 Task: Sort the products in the category "Cupcakes" by price (highest first).
Action: Mouse pressed left at (20, 106)
Screenshot: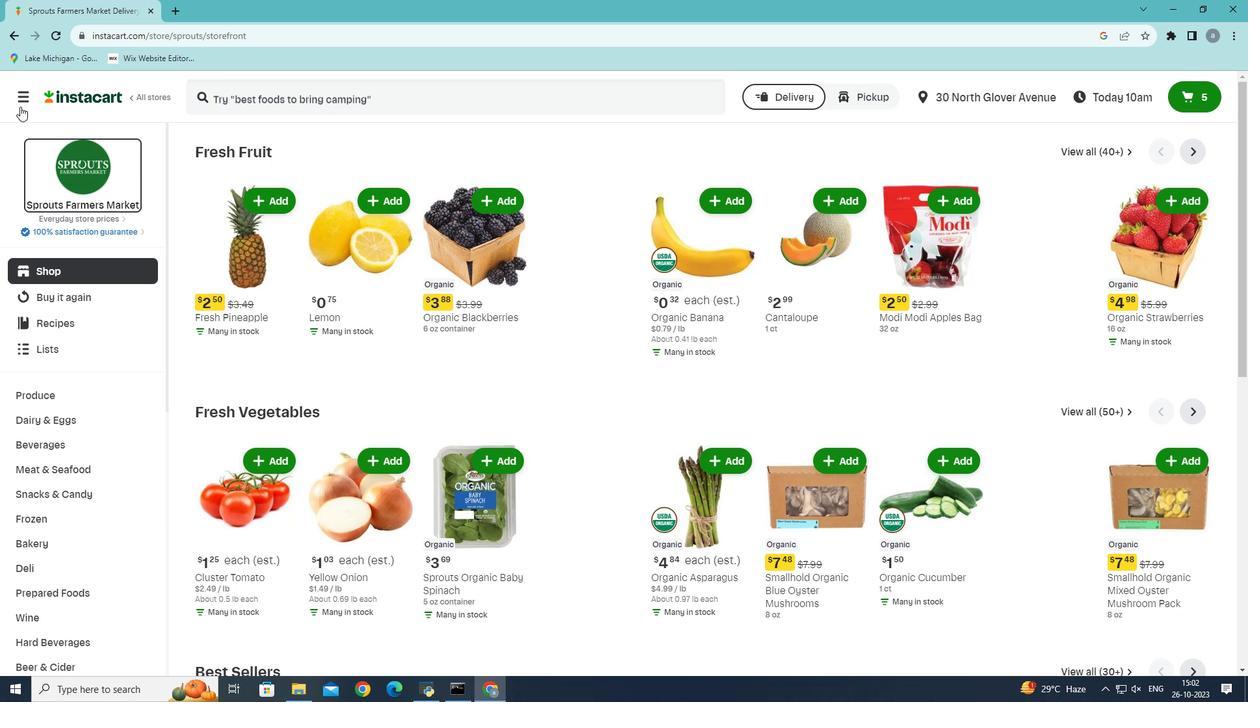 
Action: Mouse moved to (88, 375)
Screenshot: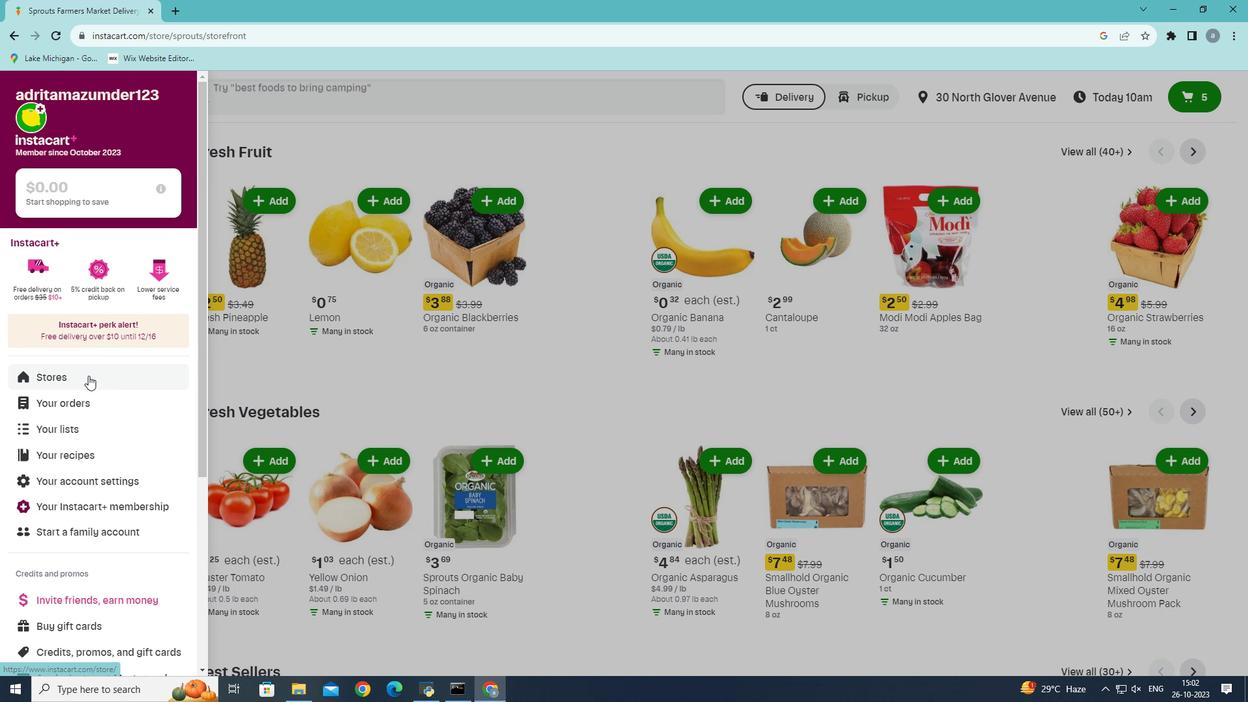 
Action: Mouse pressed left at (88, 375)
Screenshot: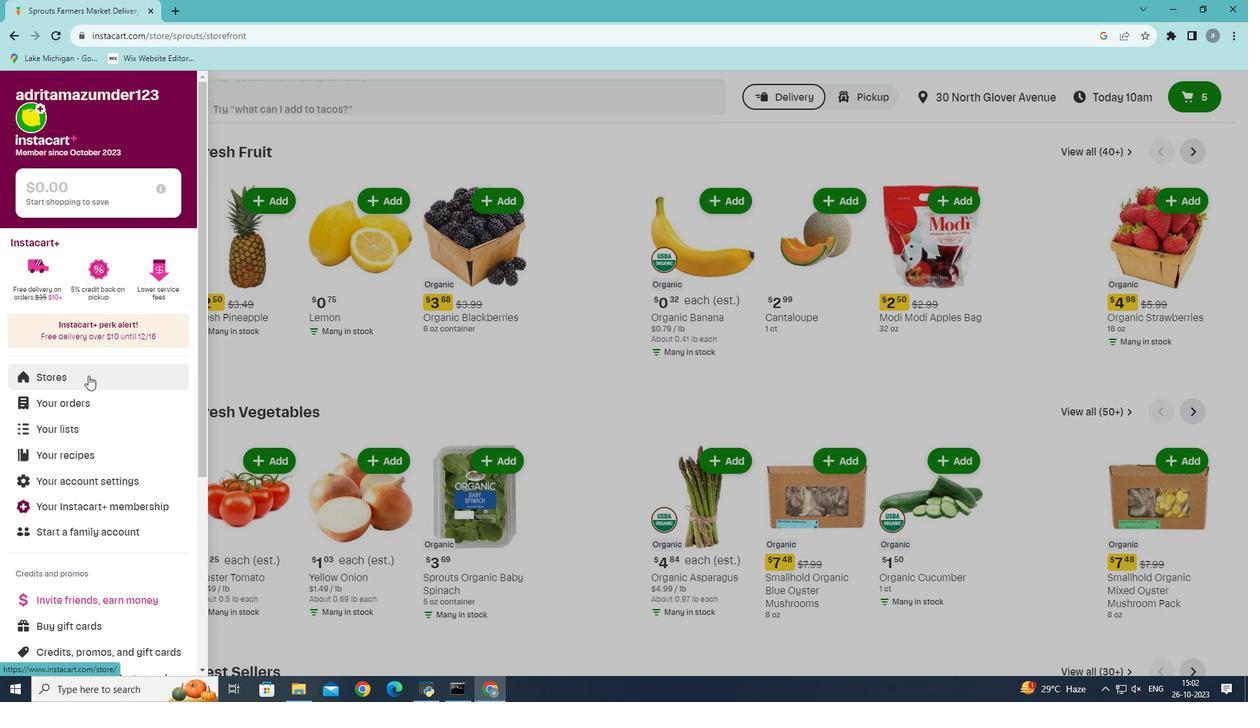 
Action: Mouse moved to (309, 150)
Screenshot: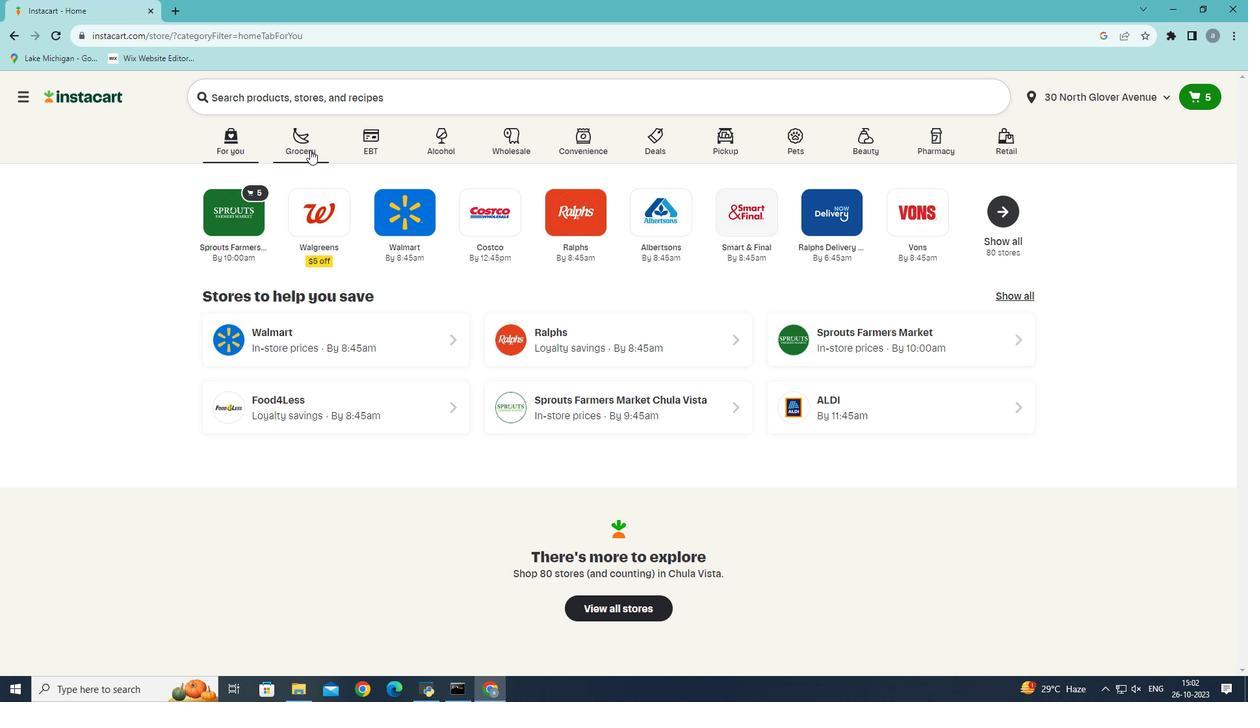 
Action: Mouse pressed left at (309, 150)
Screenshot: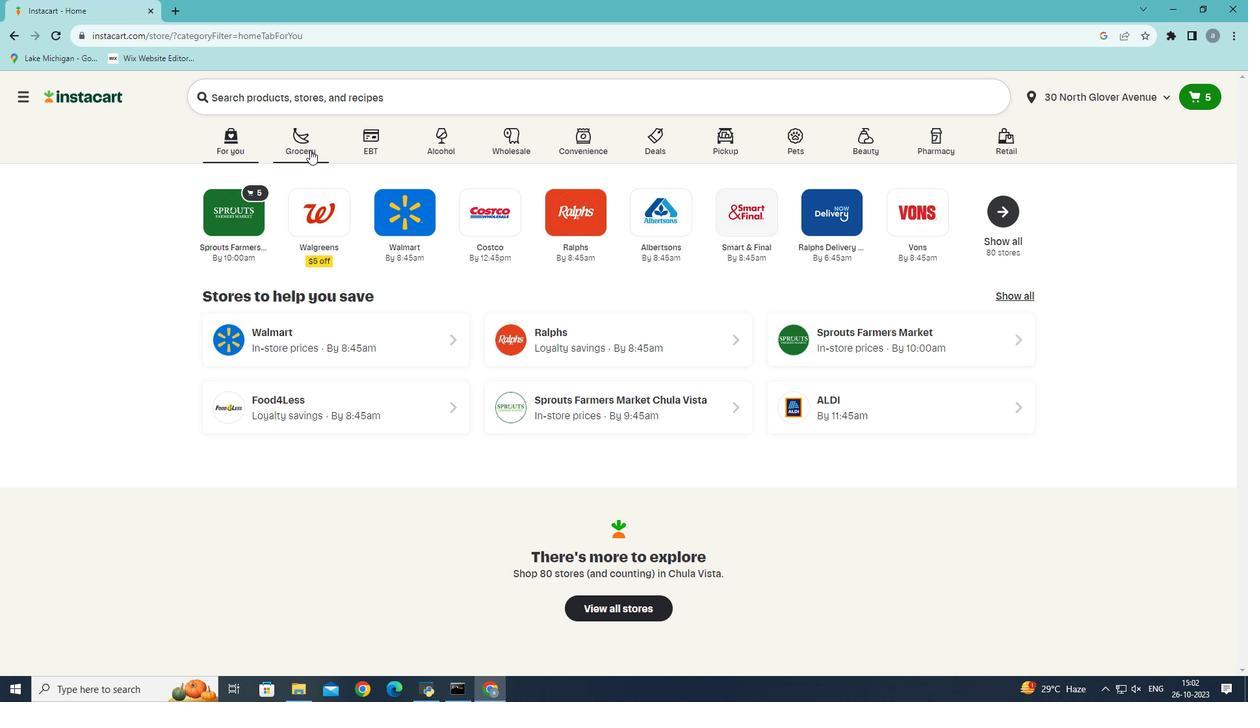 
Action: Mouse moved to (279, 384)
Screenshot: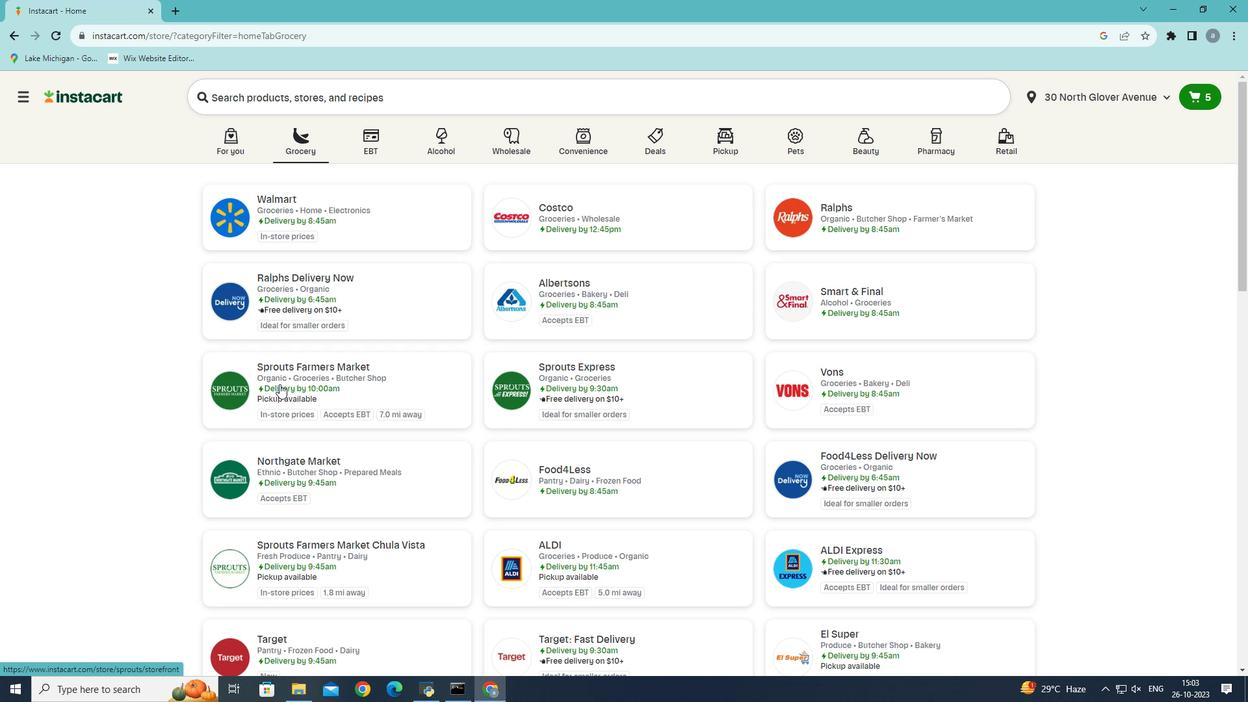 
Action: Mouse pressed left at (279, 384)
Screenshot: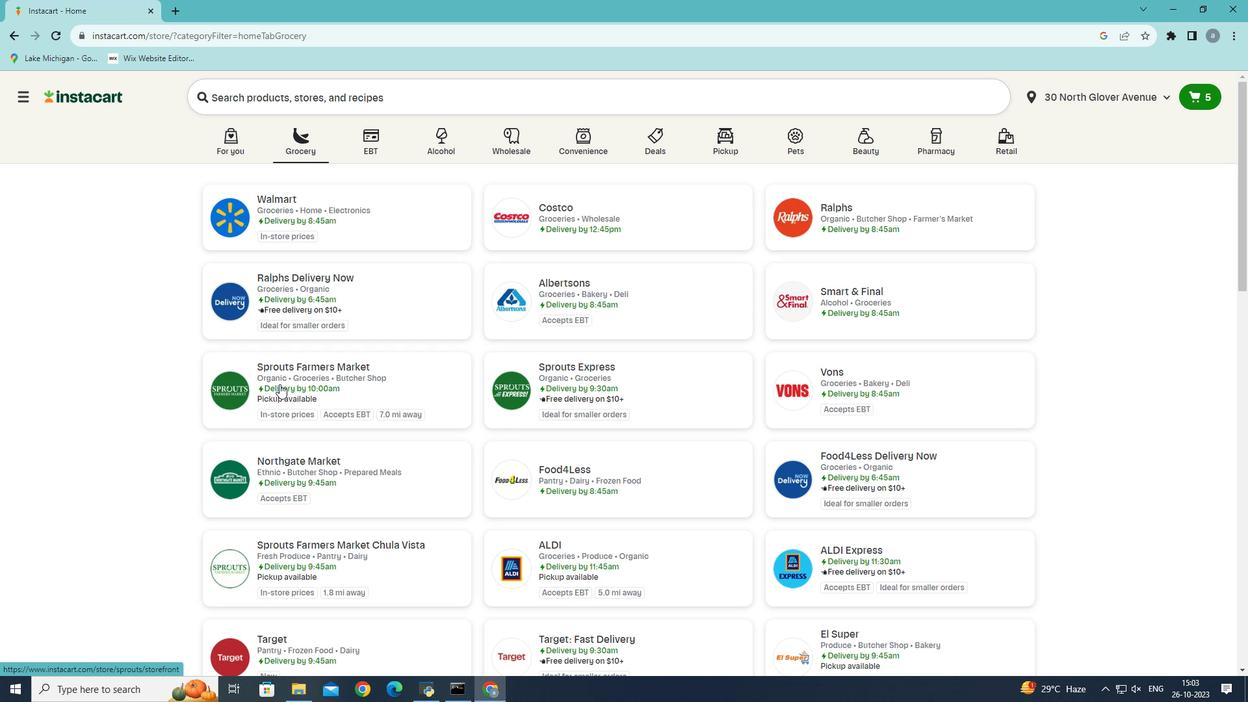 
Action: Mouse moved to (55, 545)
Screenshot: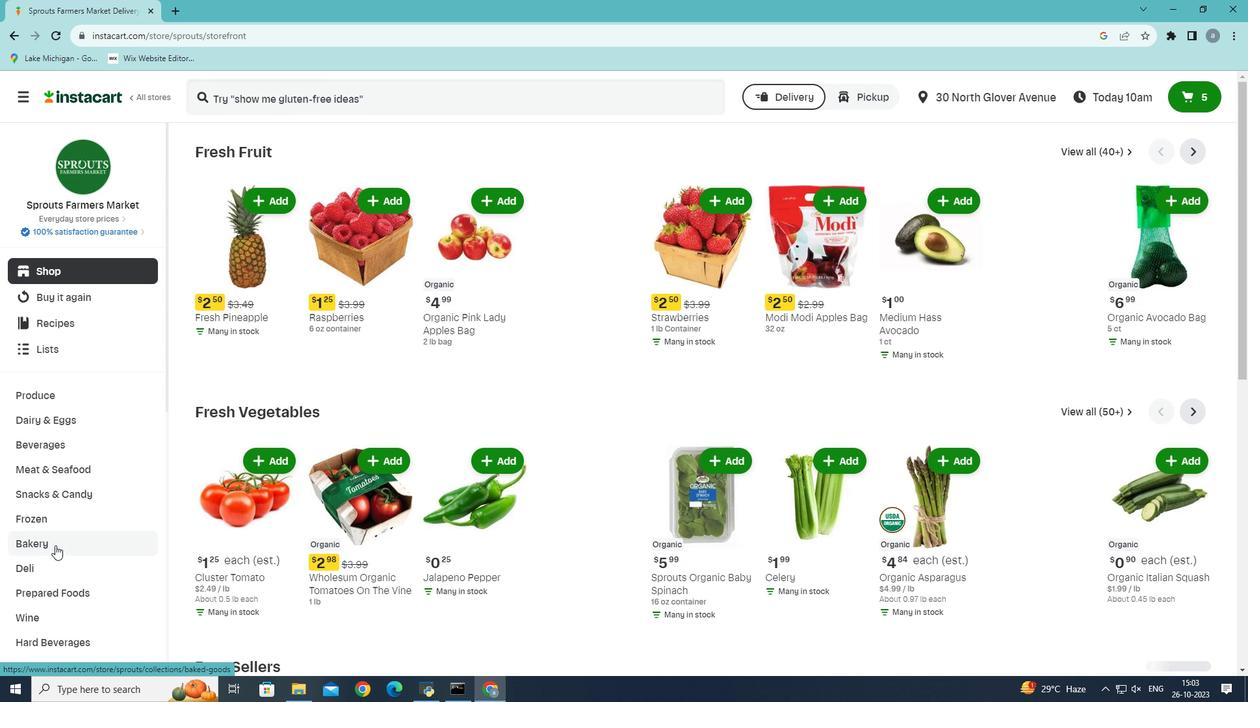 
Action: Mouse pressed left at (55, 545)
Screenshot: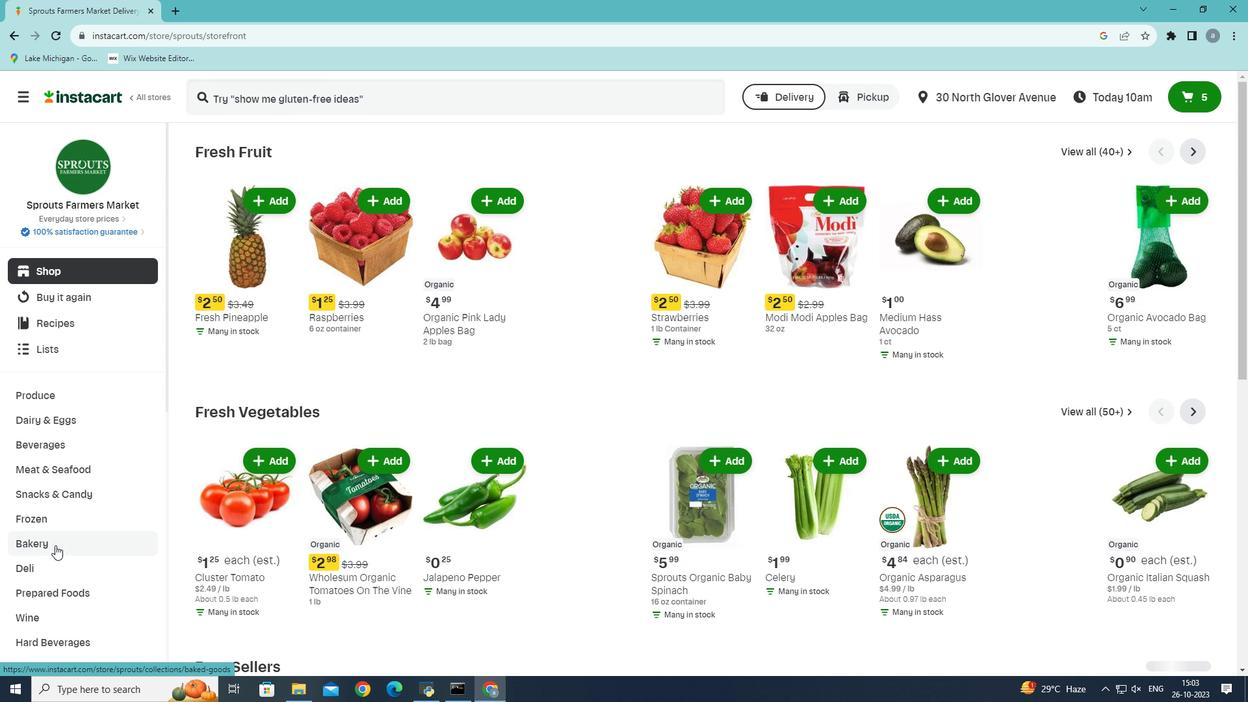 
Action: Mouse moved to (870, 181)
Screenshot: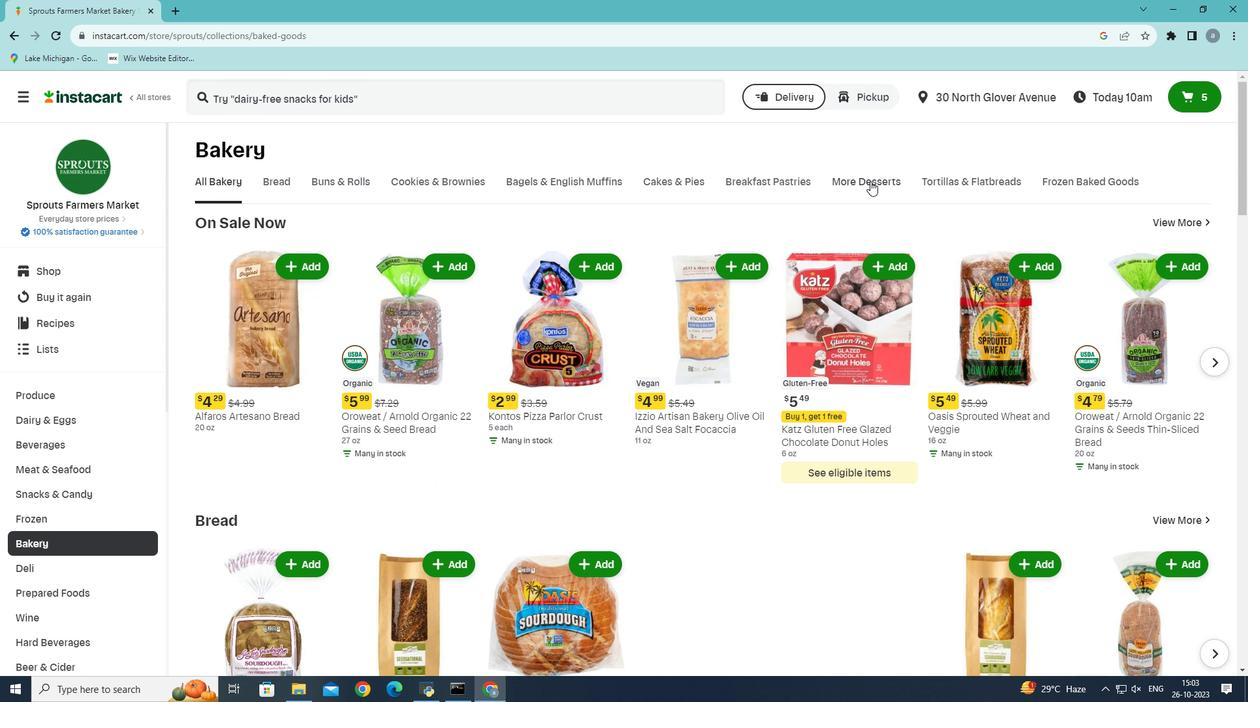 
Action: Mouse pressed left at (870, 181)
Screenshot: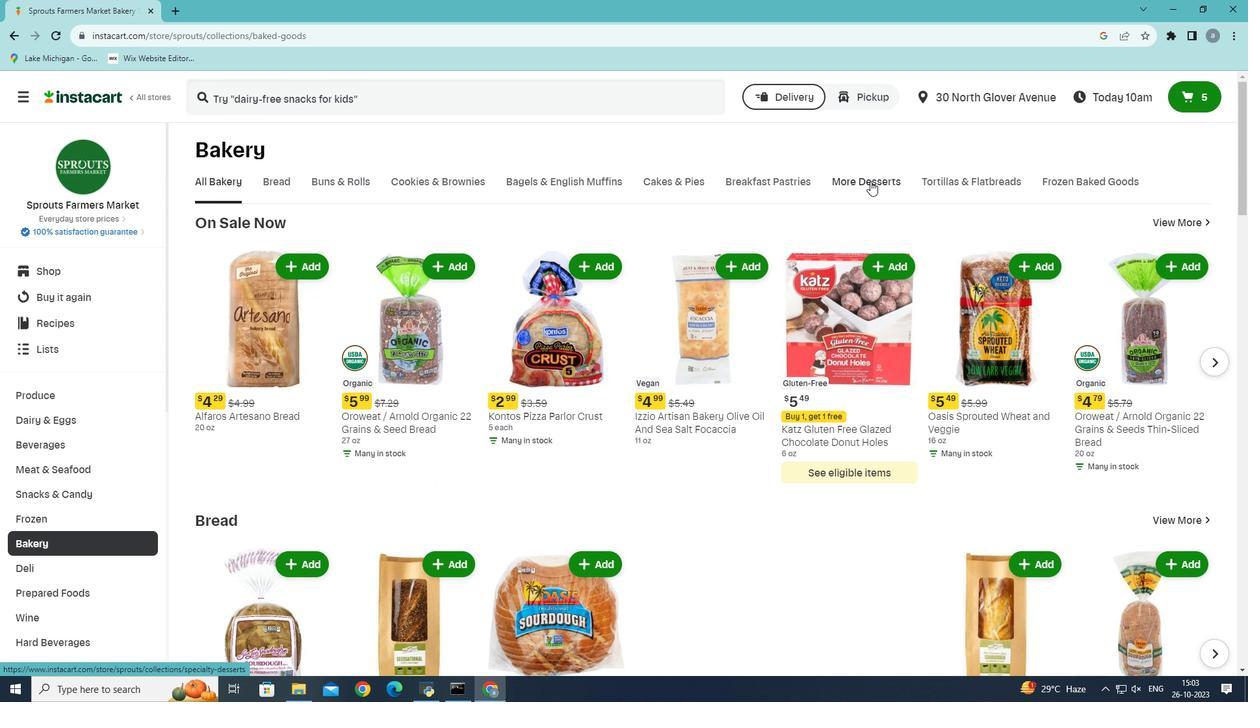
Action: Mouse moved to (302, 246)
Screenshot: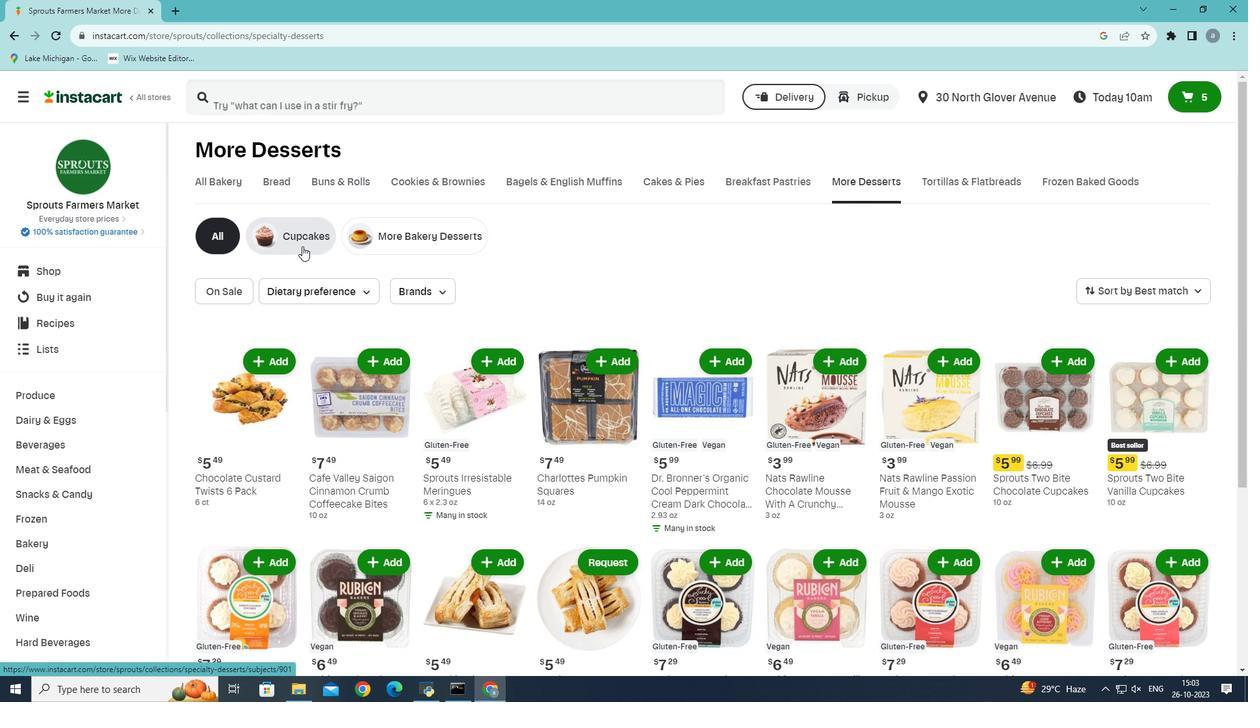 
Action: Mouse pressed left at (302, 246)
Screenshot: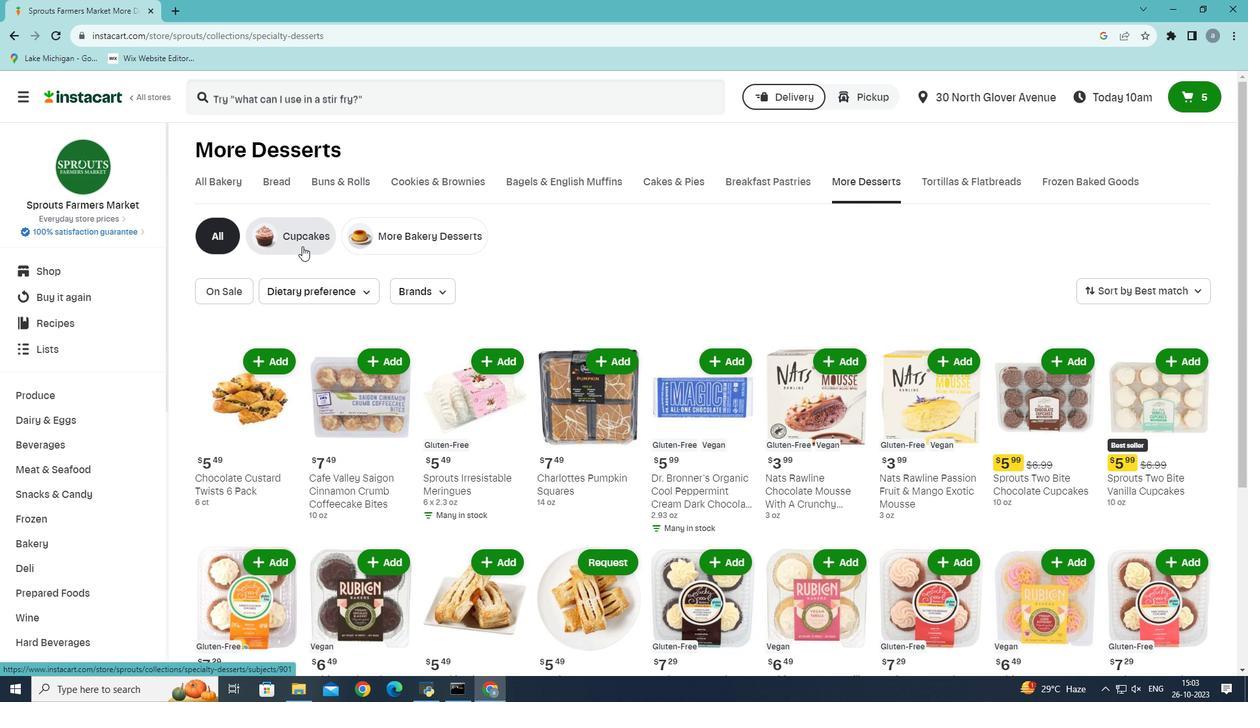 
Action: Mouse moved to (1203, 288)
Screenshot: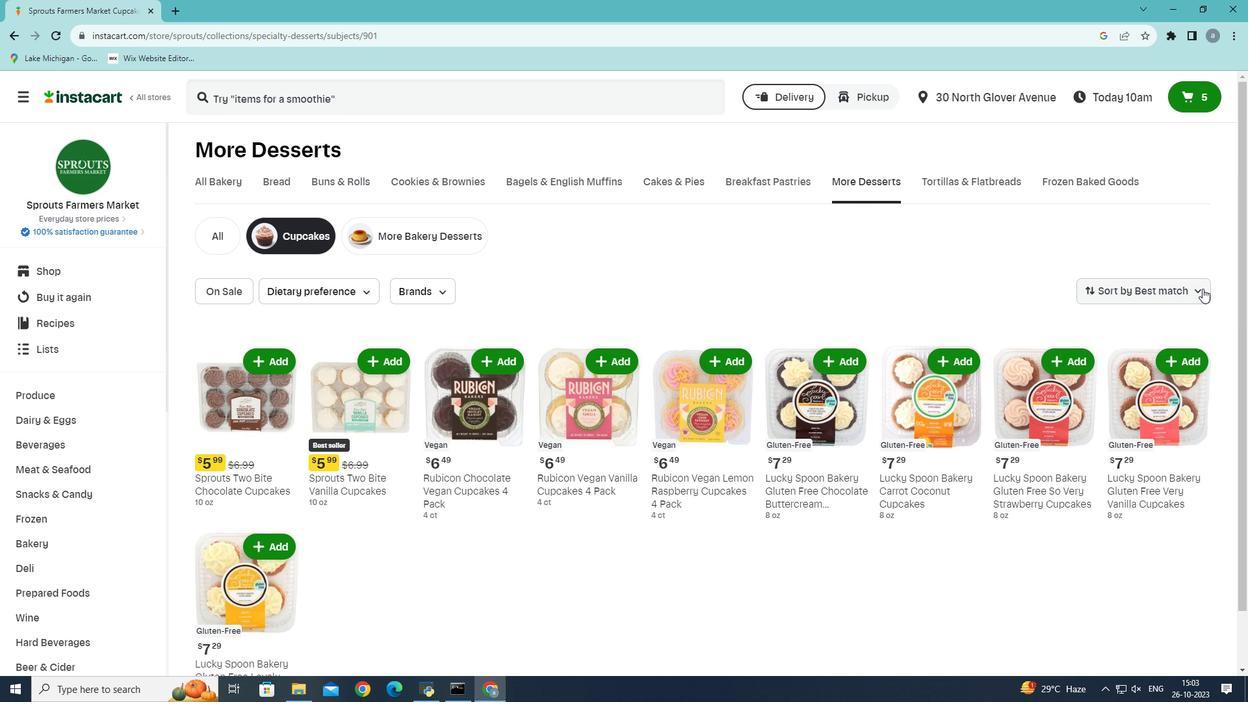 
Action: Mouse pressed left at (1203, 288)
Screenshot: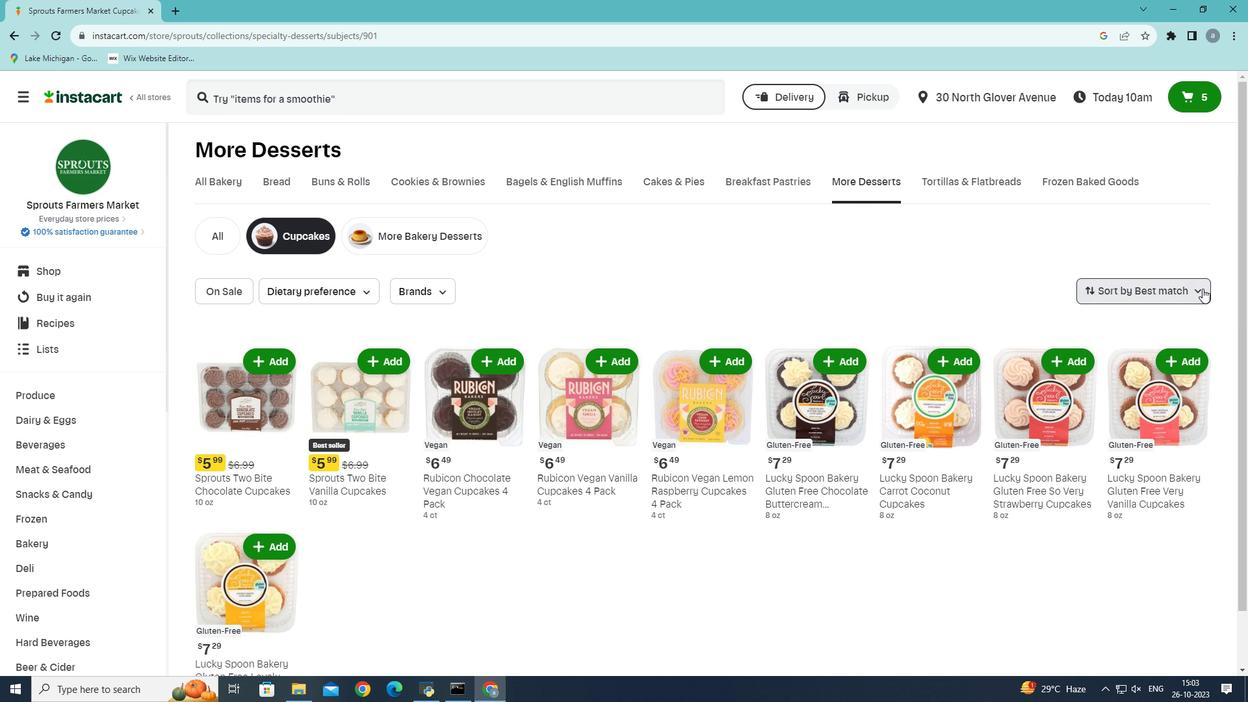 
Action: Mouse moved to (1158, 382)
Screenshot: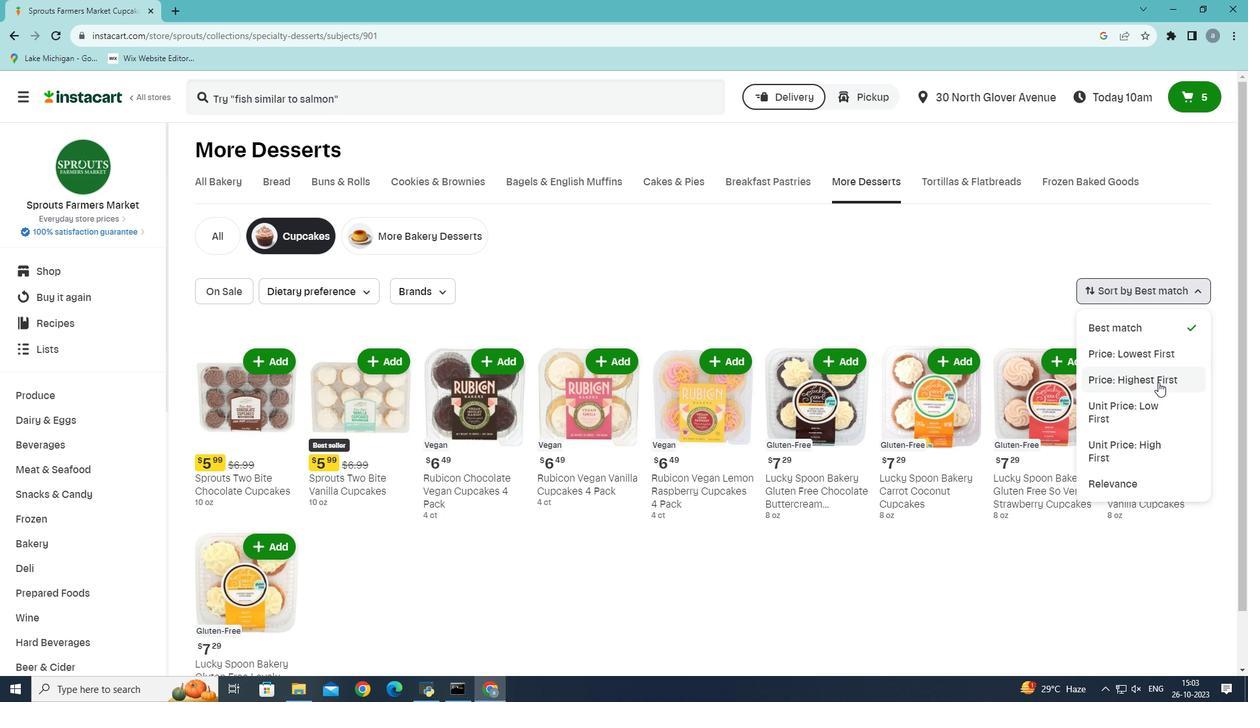 
Action: Mouse pressed left at (1158, 382)
Screenshot: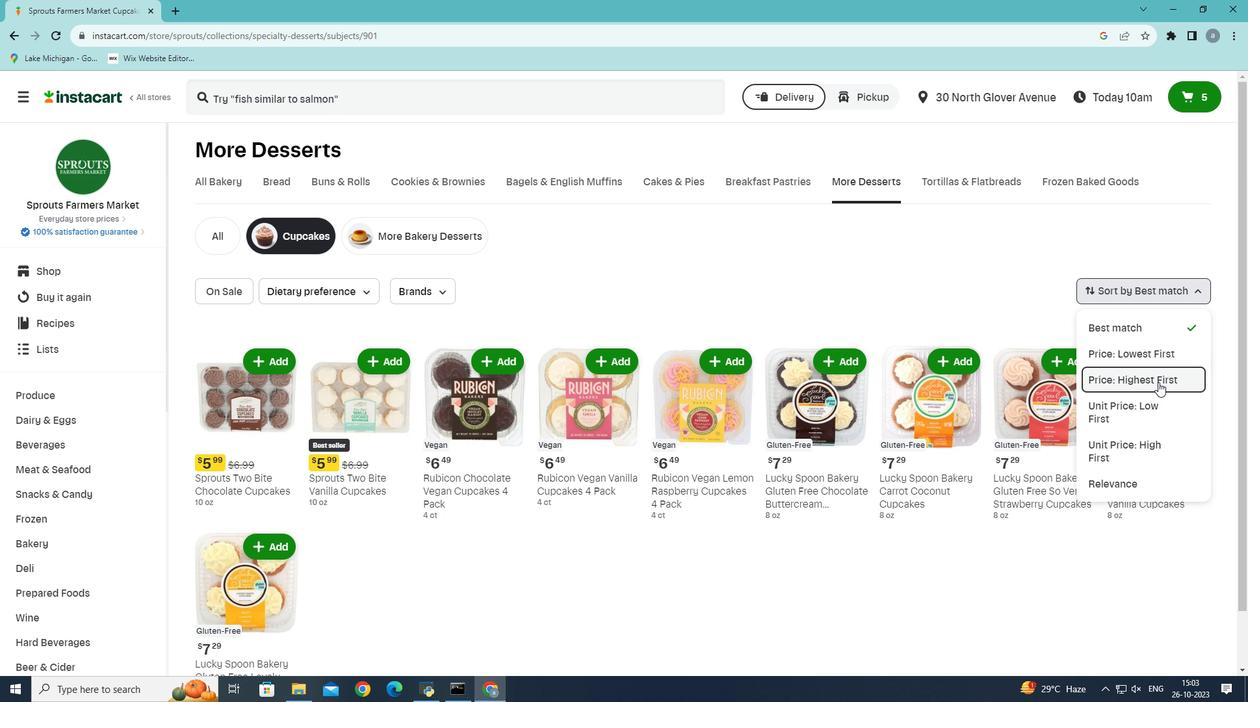 
Action: Mouse moved to (958, 379)
Screenshot: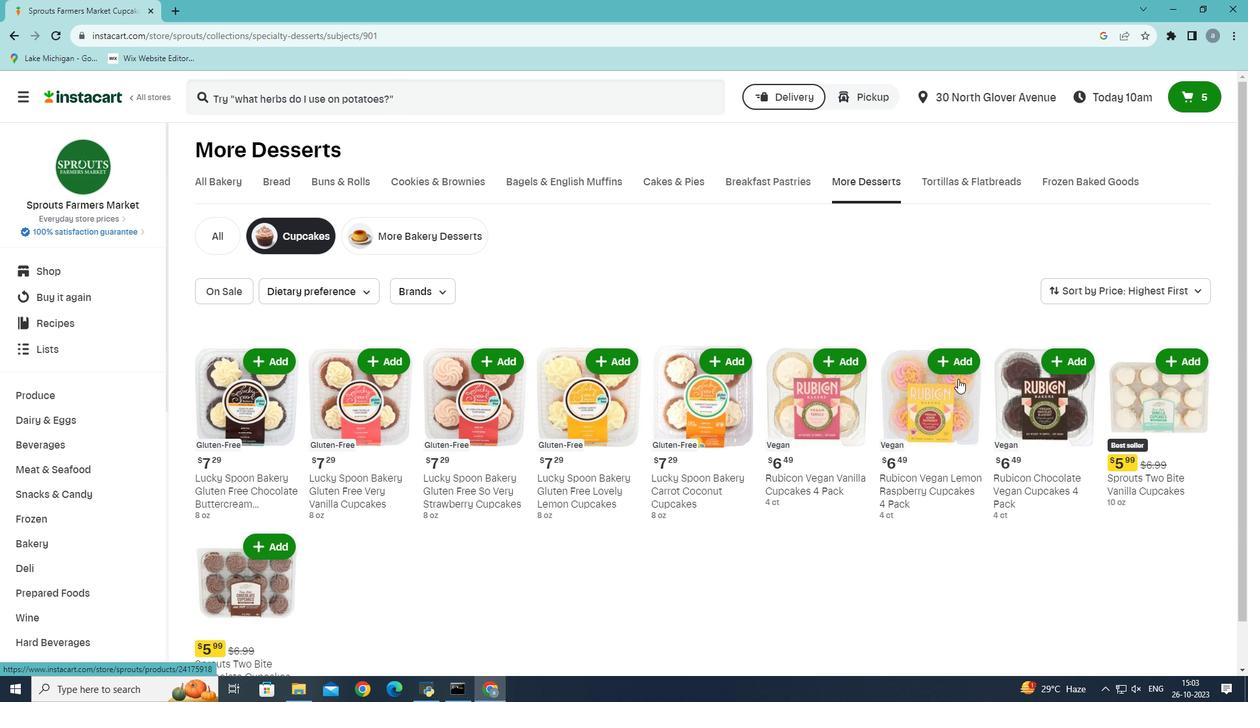 
